 Task: Add Sprouts L Glutamine 500 Mg to the cart.
Action: Mouse moved to (255, 107)
Screenshot: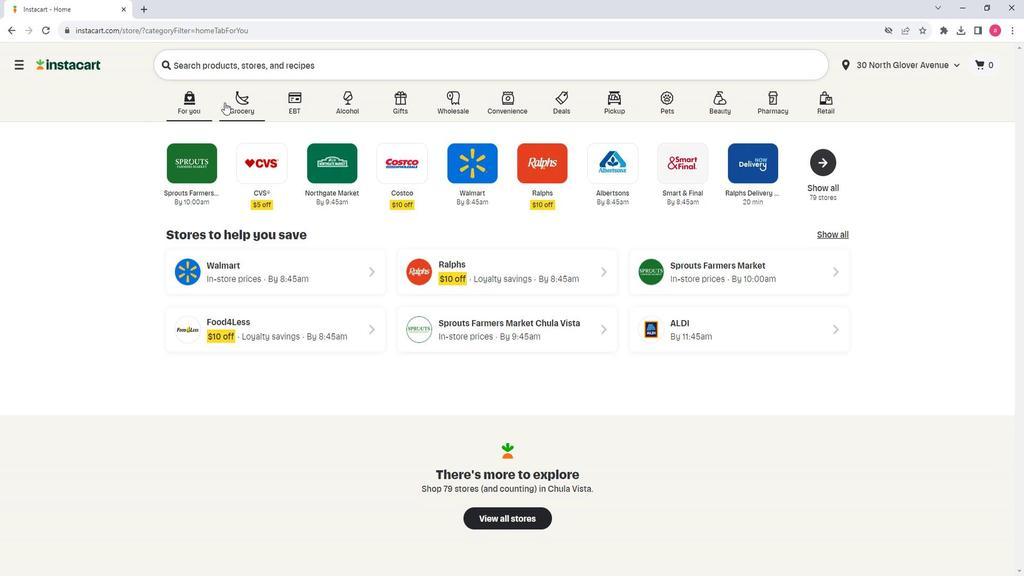 
Action: Mouse pressed left at (255, 107)
Screenshot: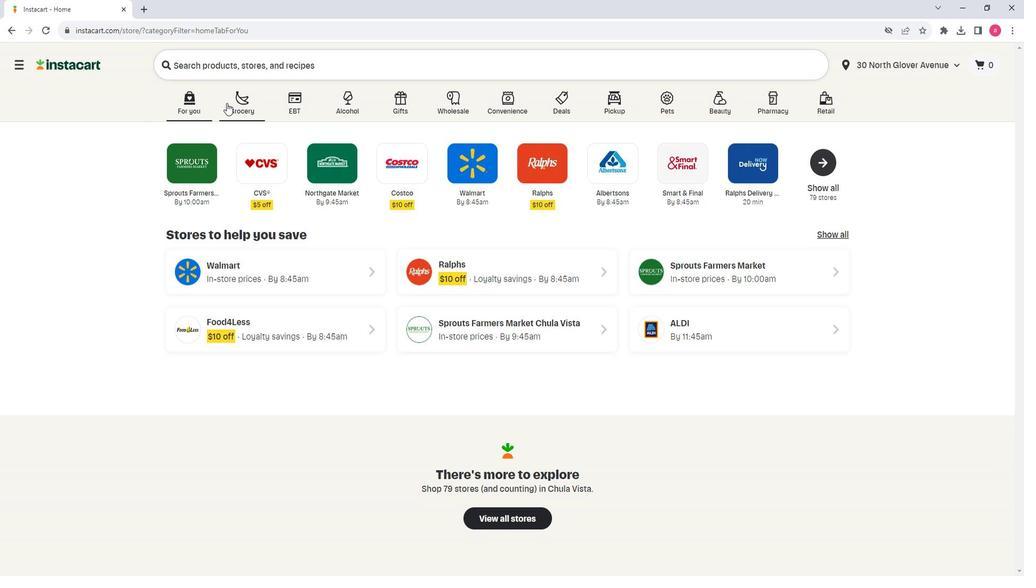 
Action: Mouse moved to (304, 284)
Screenshot: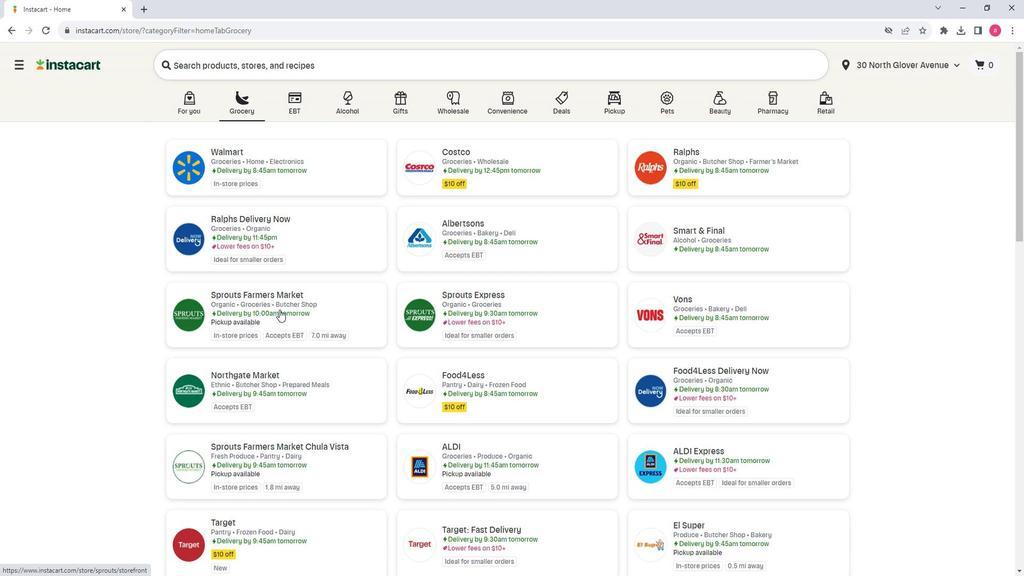 
Action: Mouse pressed left at (304, 284)
Screenshot: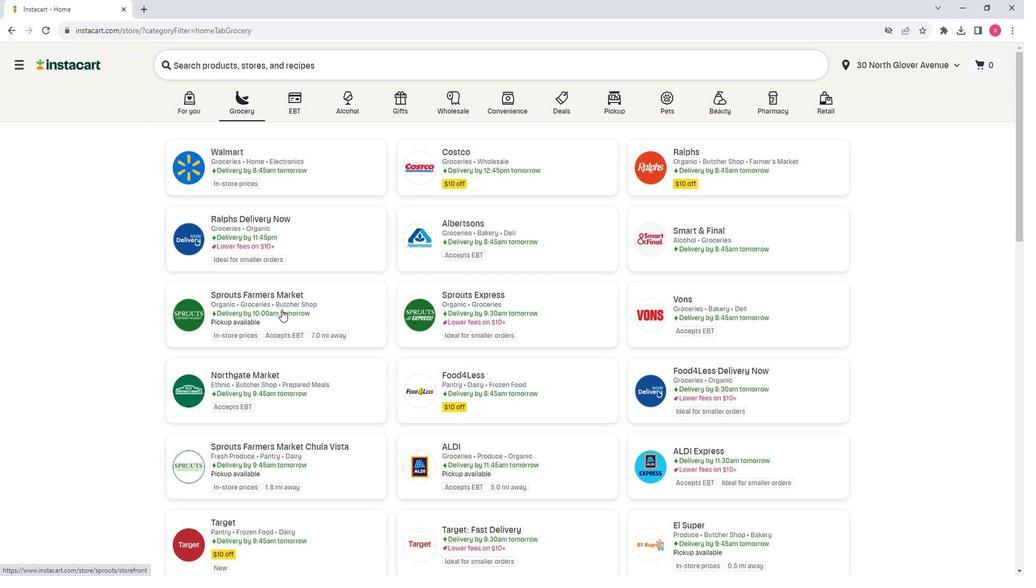 
Action: Mouse moved to (83, 296)
Screenshot: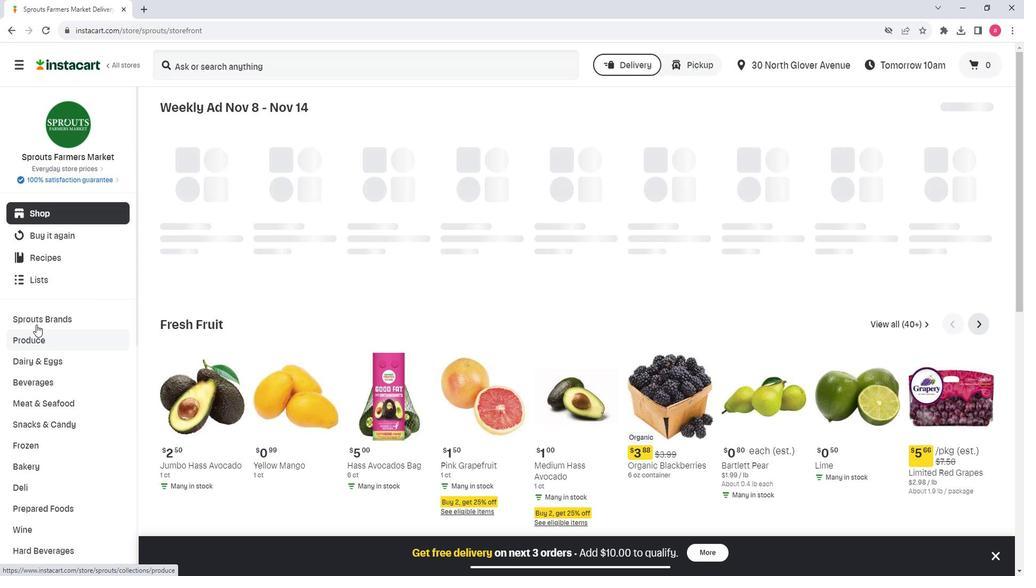 
Action: Mouse pressed left at (83, 296)
Screenshot: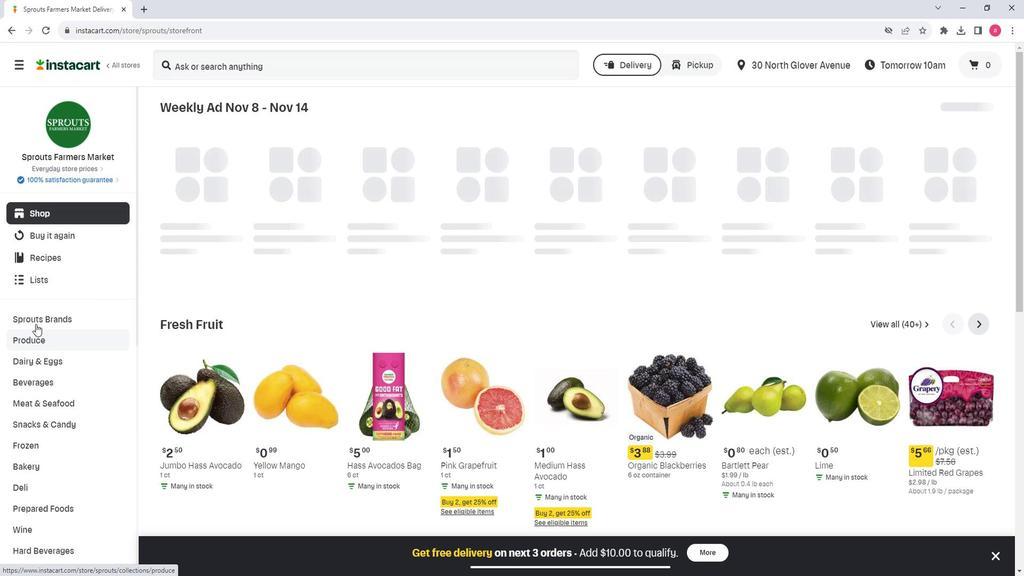 
Action: Mouse moved to (585, 143)
Screenshot: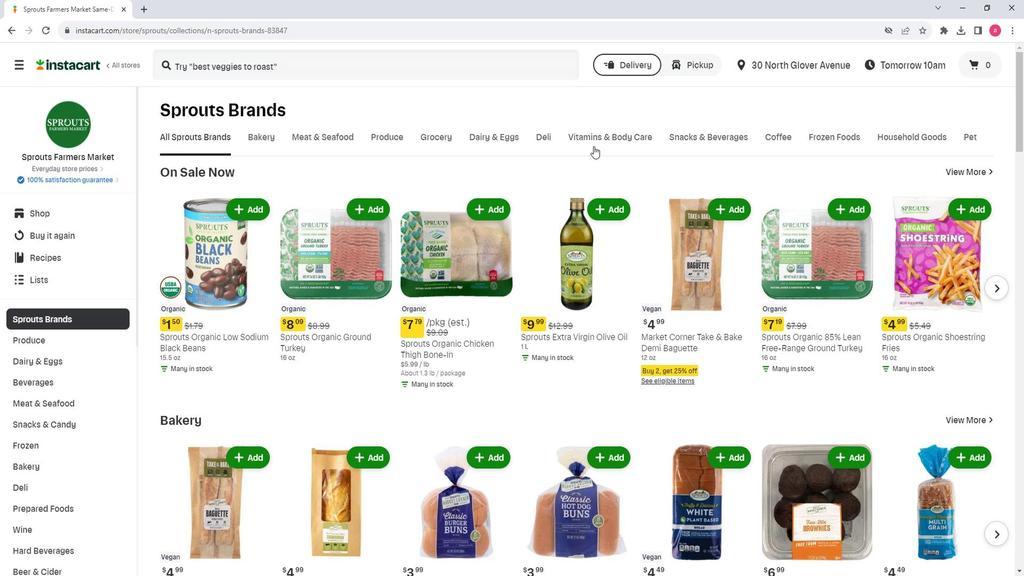 
Action: Mouse pressed left at (585, 143)
Screenshot: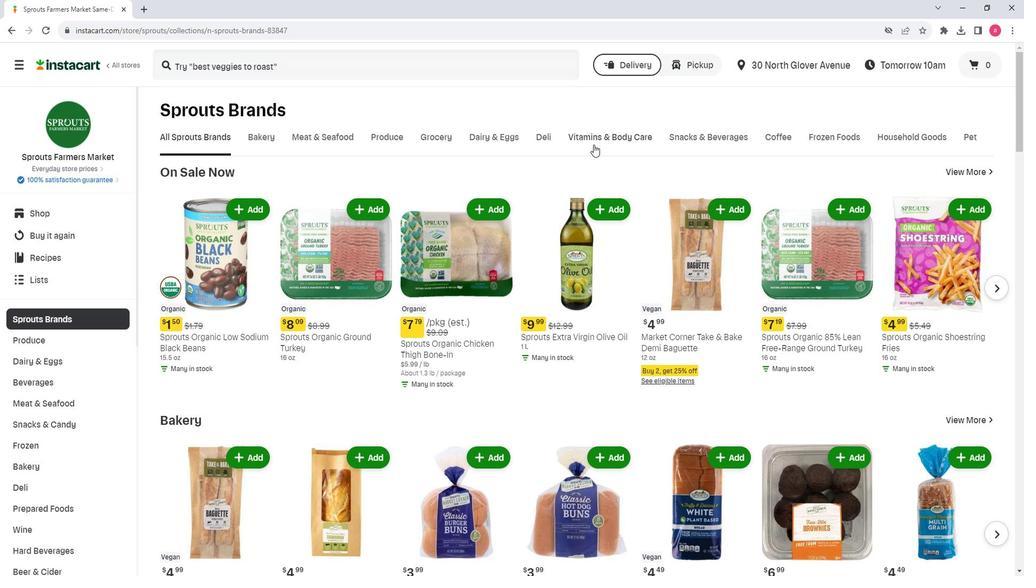
Action: Mouse moved to (275, 84)
Screenshot: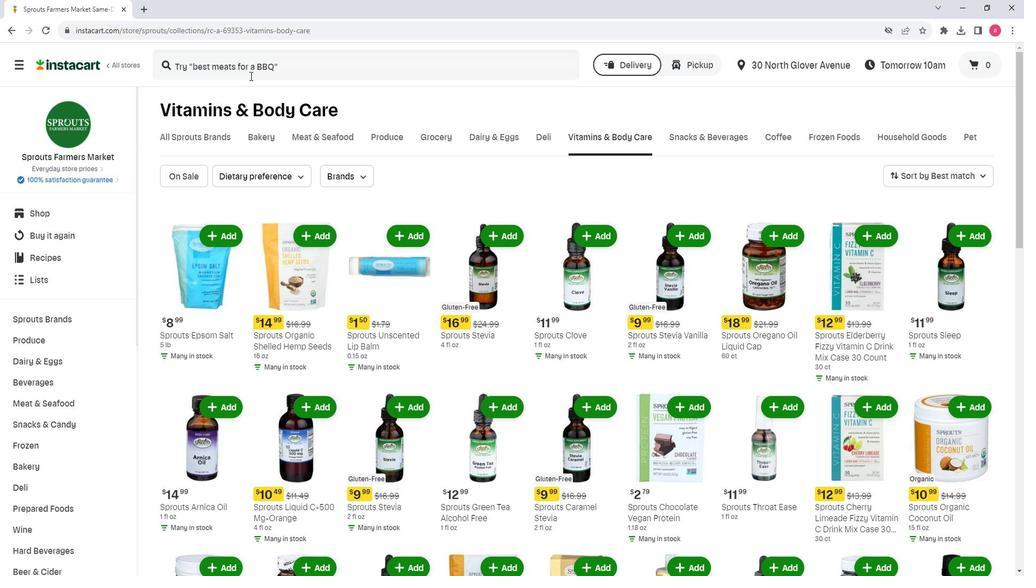 
Action: Mouse pressed left at (275, 84)
Screenshot: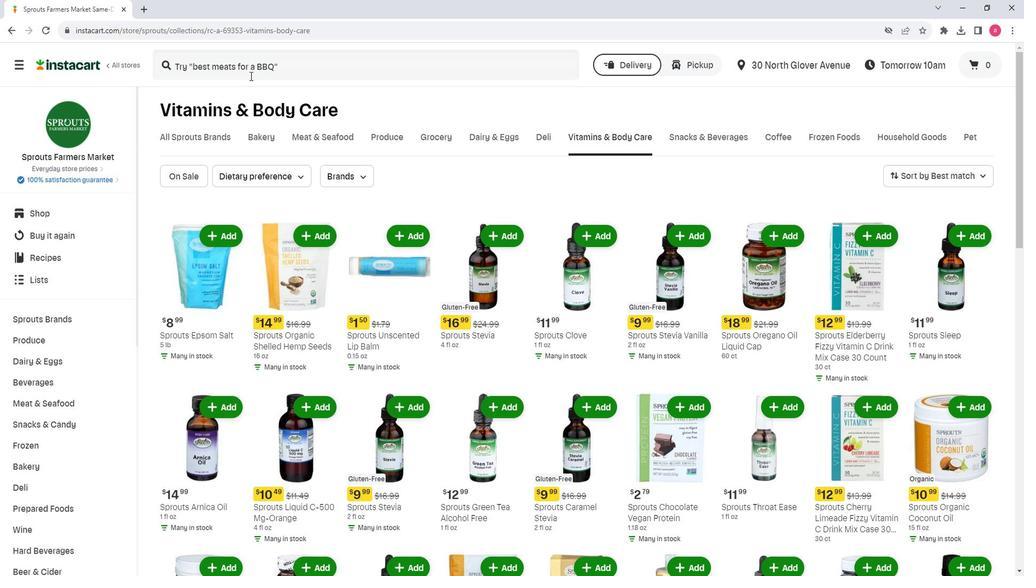 
Action: Key pressed <Key.shift>Sprouts<Key.space><Key.shift>L<Key.space><Key.shift><Key.shift><Key.shift><Key.shift><Key.shift><Key.shift><Key.shift><Key.shift><Key.shift><Key.shift><Key.shift><Key.shift>Glutamine<Key.space>500<Key.space><Key.shift>Mg<Key.space><Key.shift><Key.enter>
Screenshot: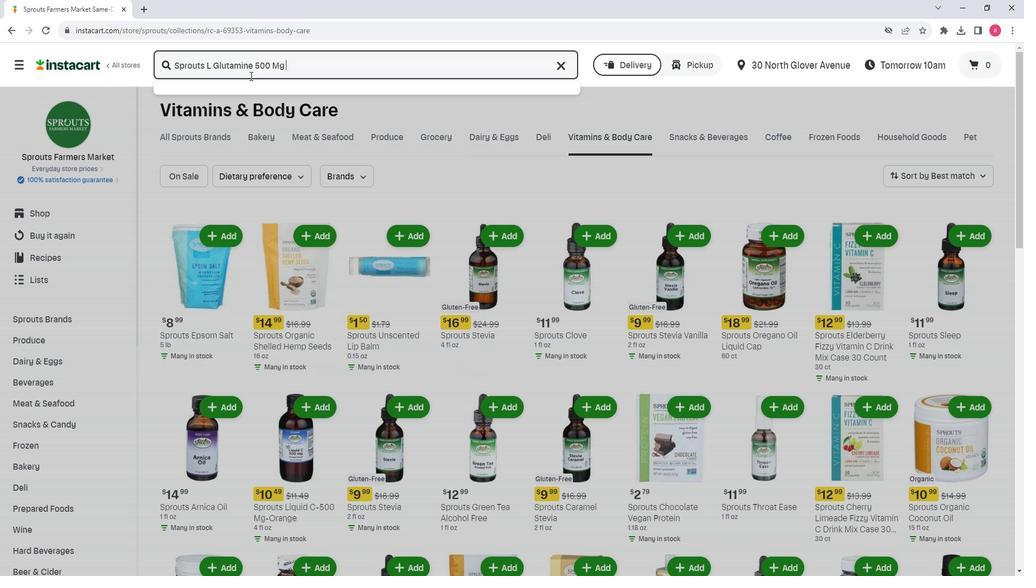
Action: Mouse moved to (293, 154)
Screenshot: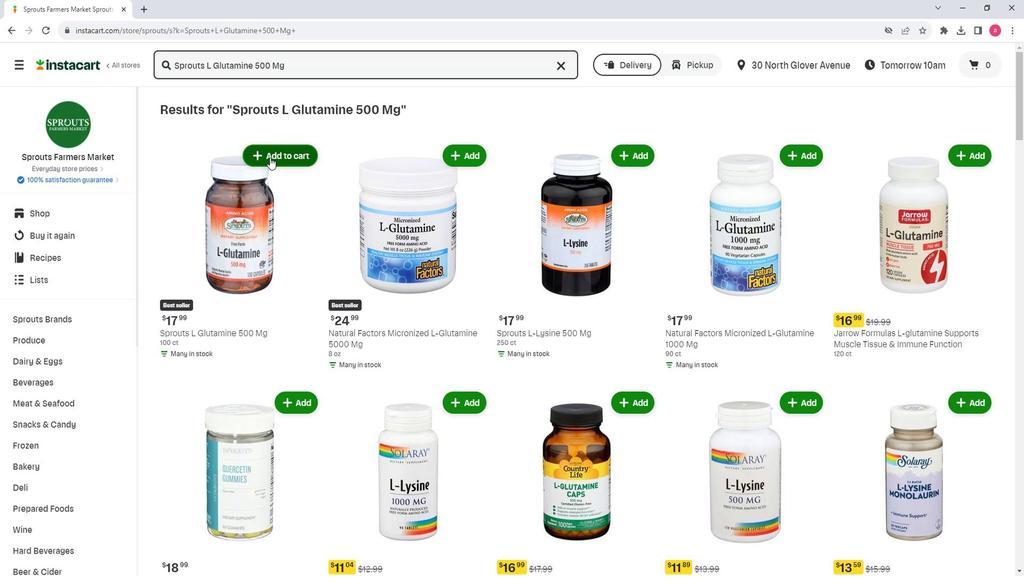 
Action: Mouse pressed left at (293, 154)
Screenshot: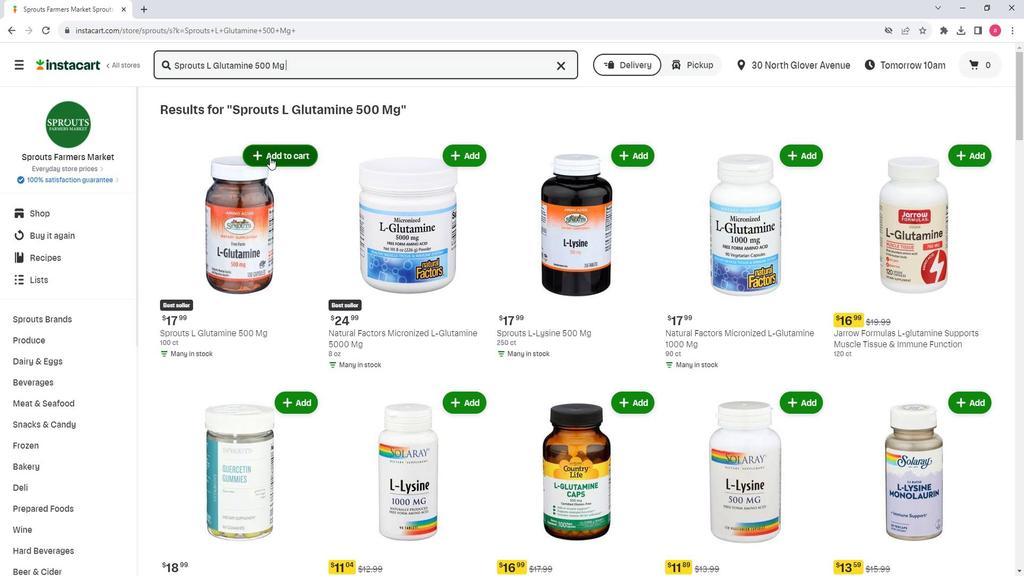 
Action: Mouse moved to (260, 265)
Screenshot: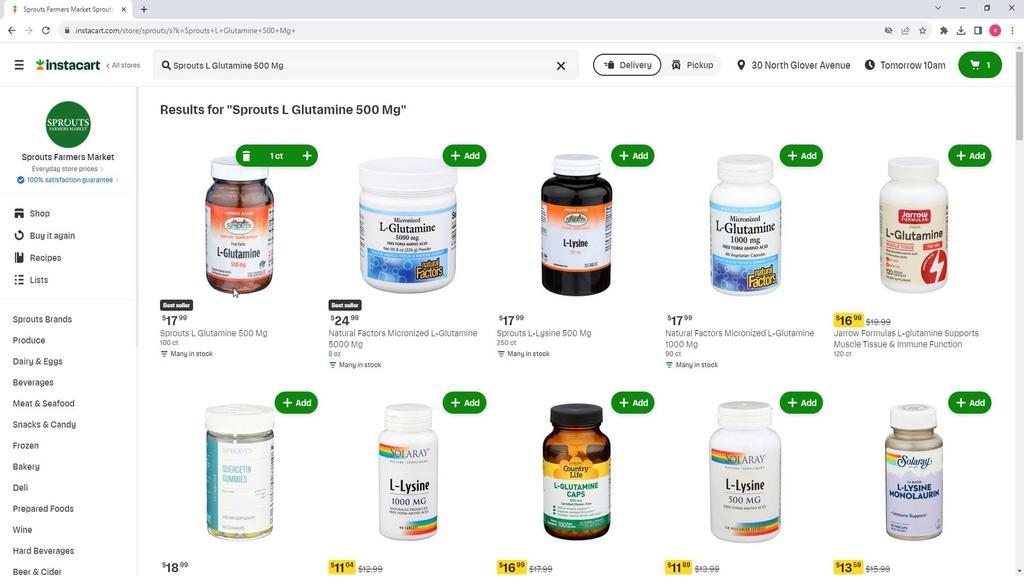 
